 Task: Create a section Code Commanders and in the section, add a milestone Version Control Implementation in the project AgileJump
Action: Mouse moved to (236, 530)
Screenshot: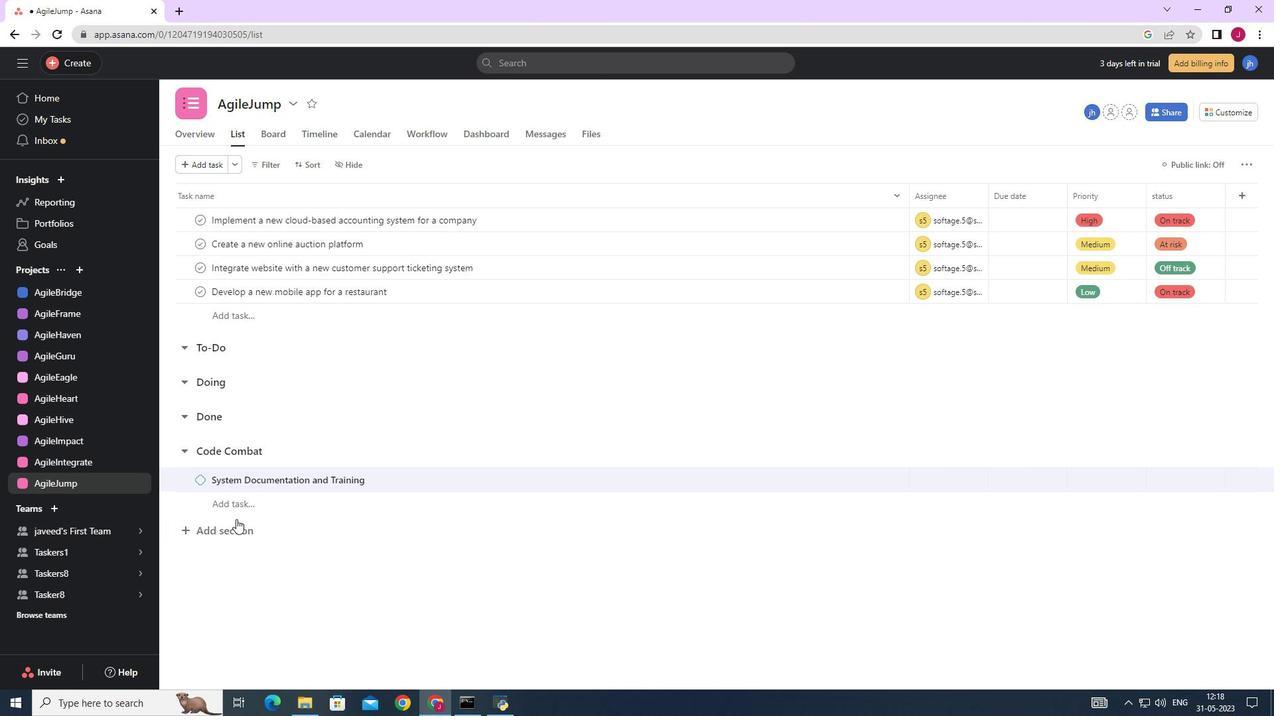 
Action: Mouse pressed left at (236, 530)
Screenshot: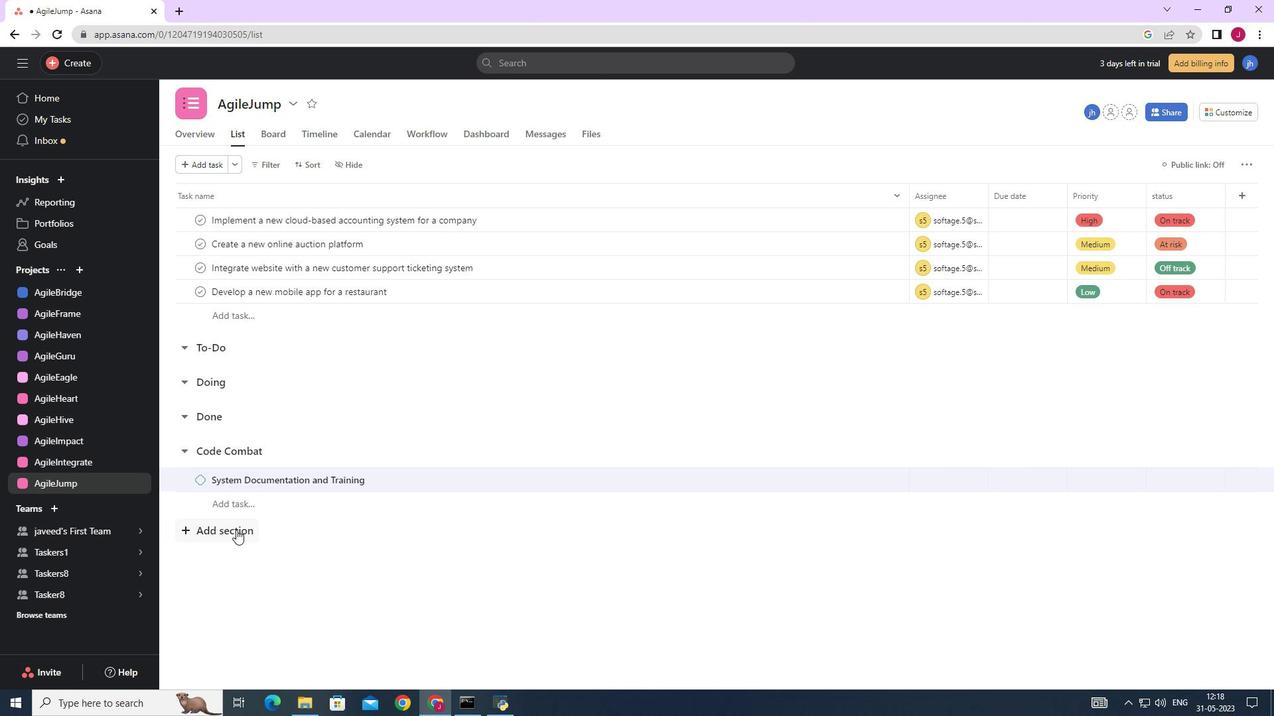 
Action: Mouse moved to (257, 526)
Screenshot: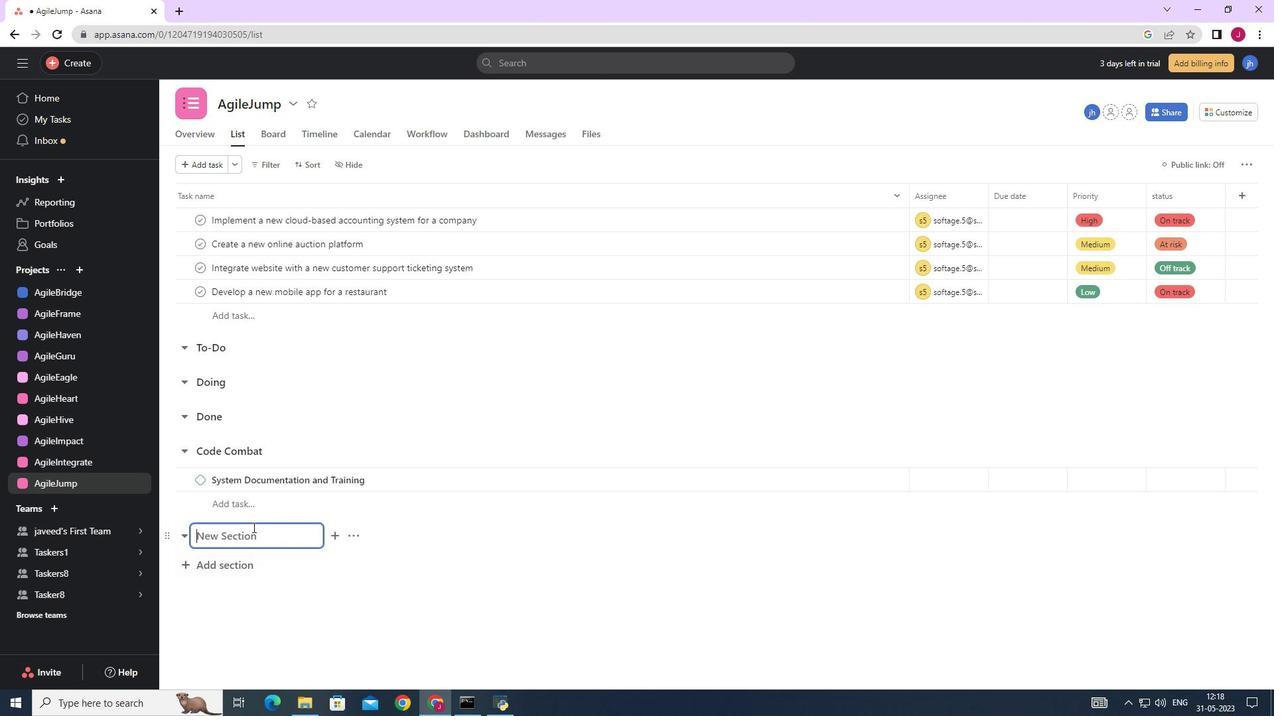 
Action: Key pressed <Key.caps_lock>C<Key.caps_lock>ode<Key.space><Key.caps_lock>C<Key.caps_lock>ommanders<Key.space><Key.enter>
Screenshot: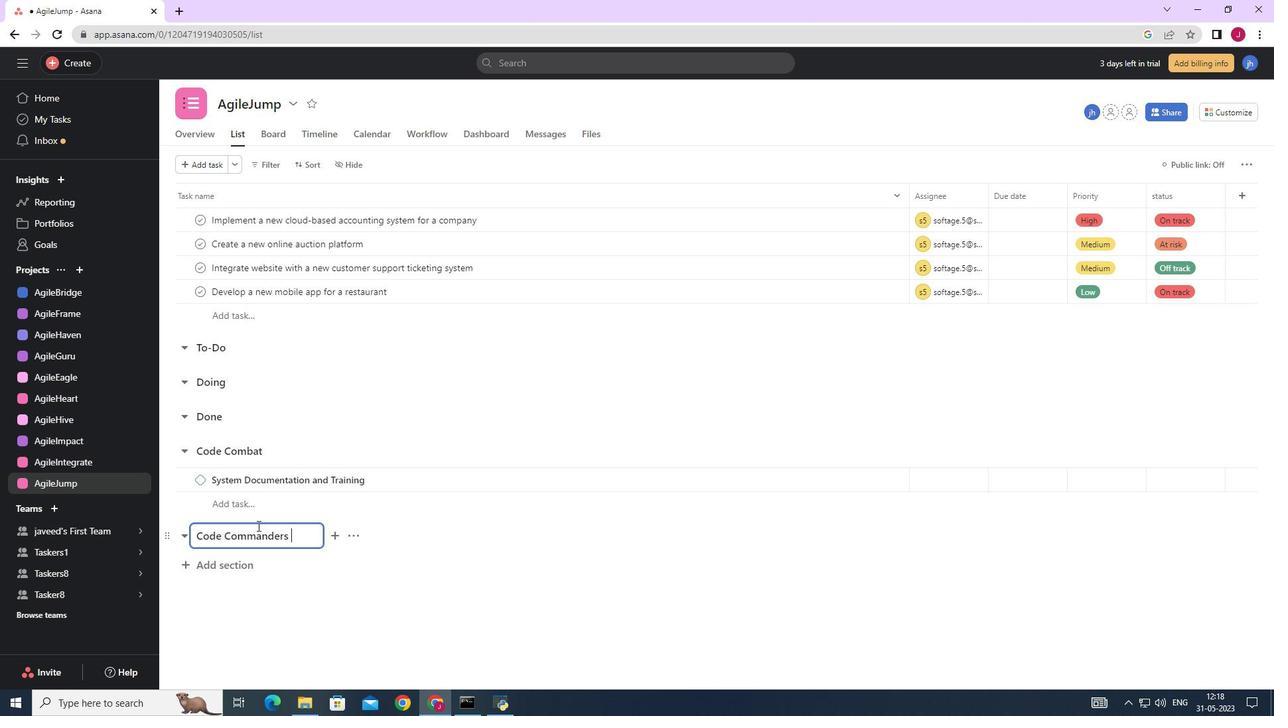 
Action: Mouse moved to (259, 526)
Screenshot: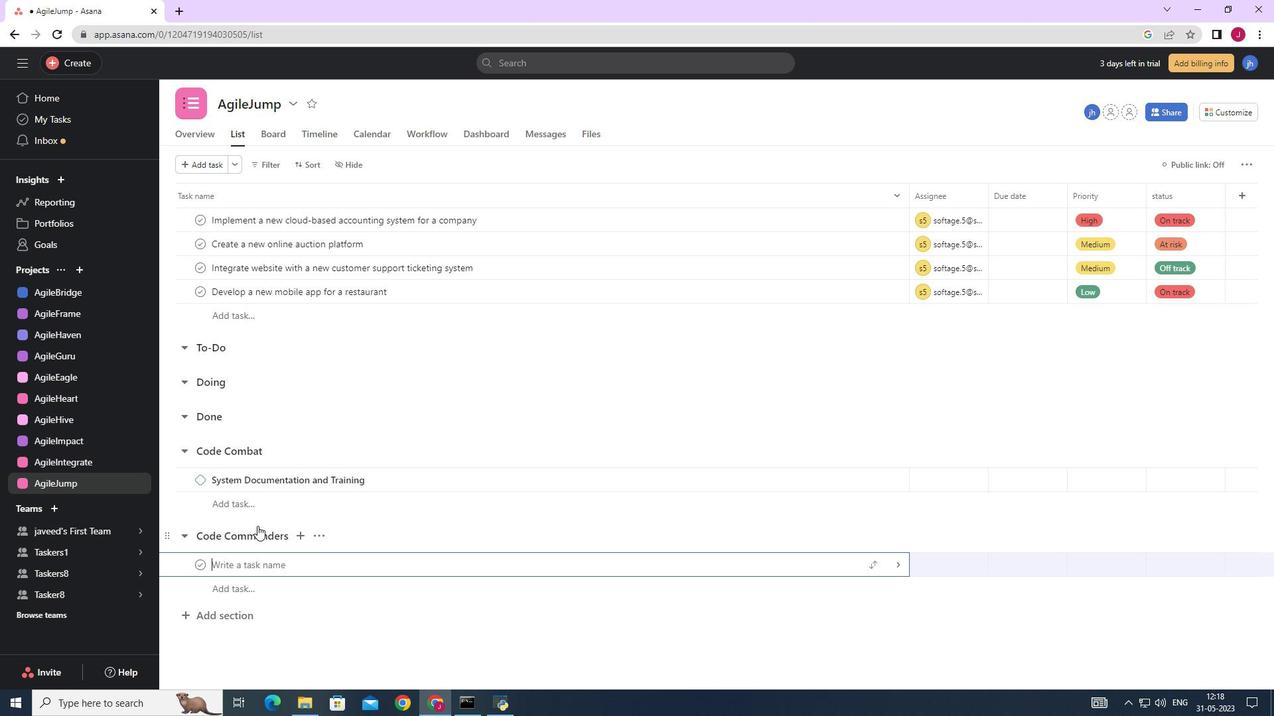 
Action: Key pressed <Key.caps_lock>V<Key.caps_lock>ersion<Key.space><Key.caps_lock>C<Key.caps_lock>ontrol<Key.space><Key.caps_lock>I<Key.caps_lock>mplementation
Screenshot: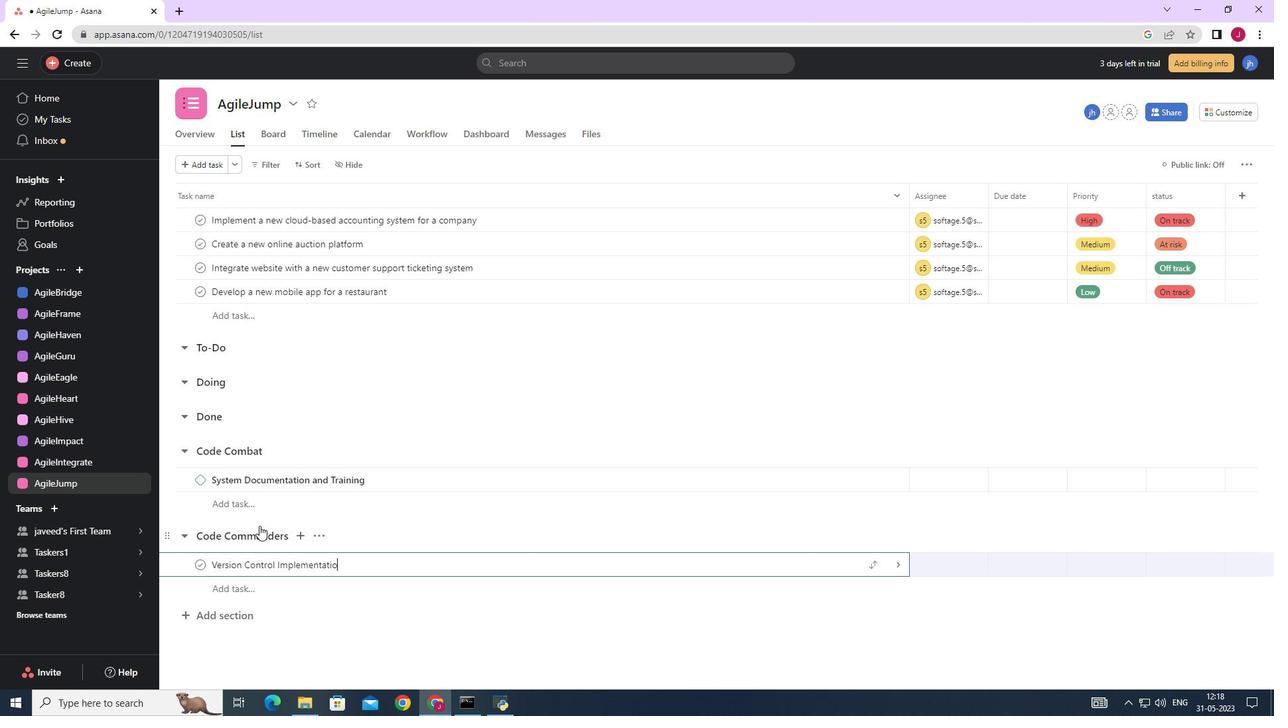 
Action: Mouse moved to (902, 566)
Screenshot: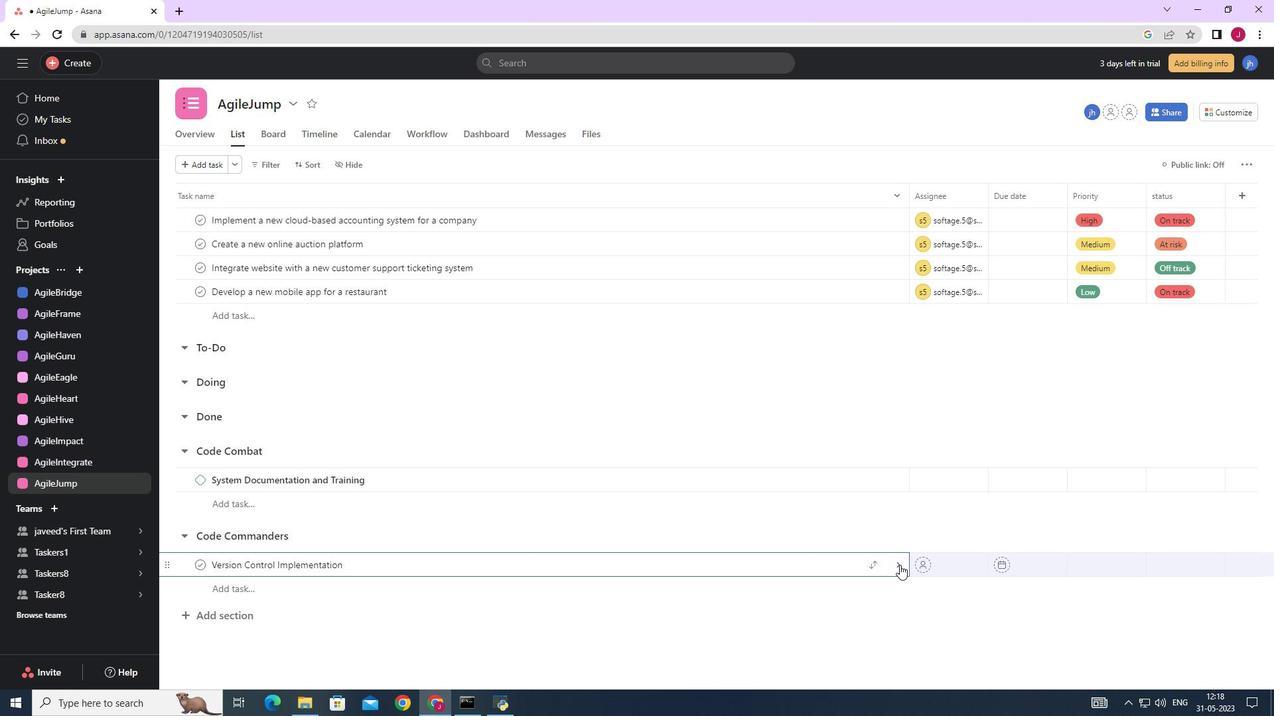 
Action: Mouse pressed left at (902, 566)
Screenshot: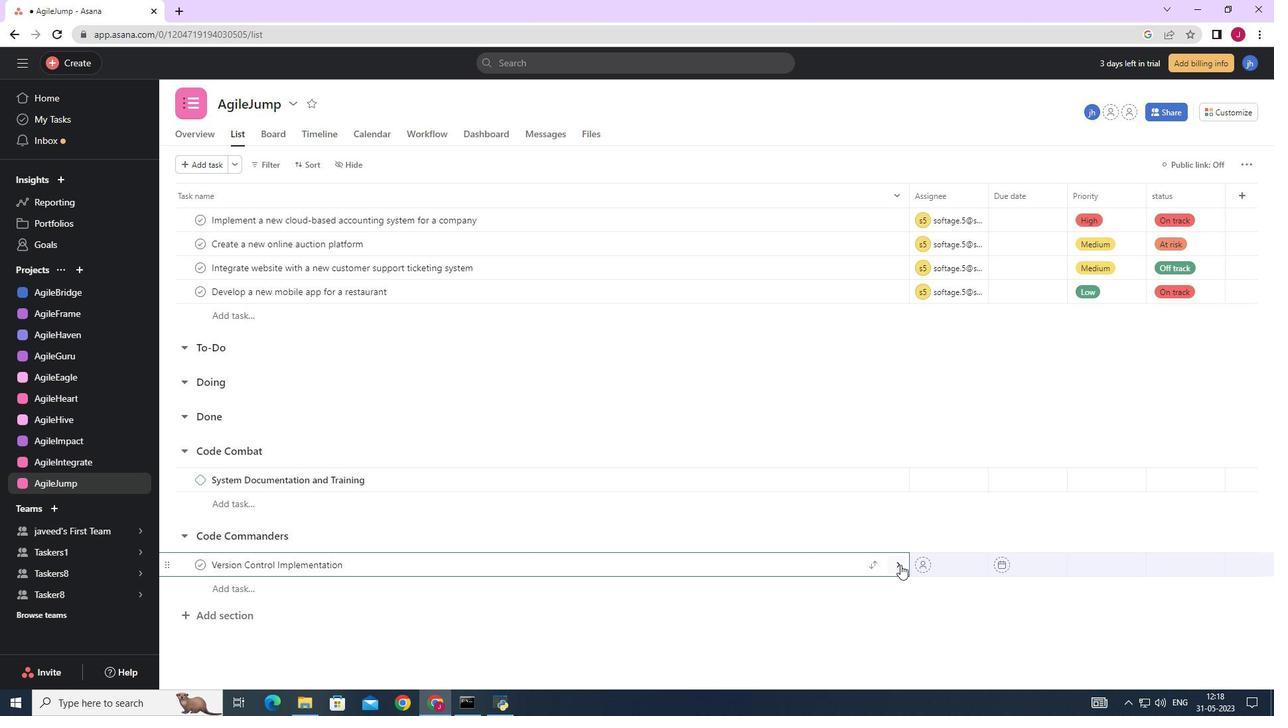 
Action: Mouse moved to (1226, 165)
Screenshot: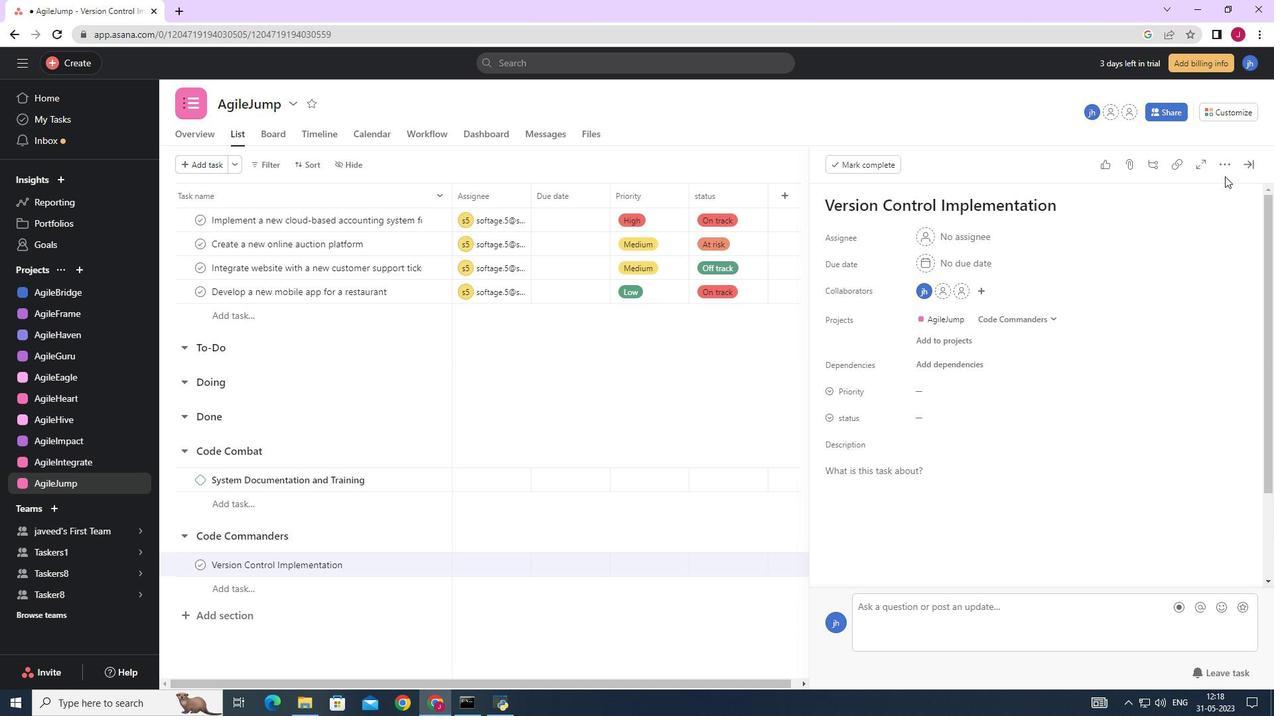 
Action: Mouse pressed left at (1226, 165)
Screenshot: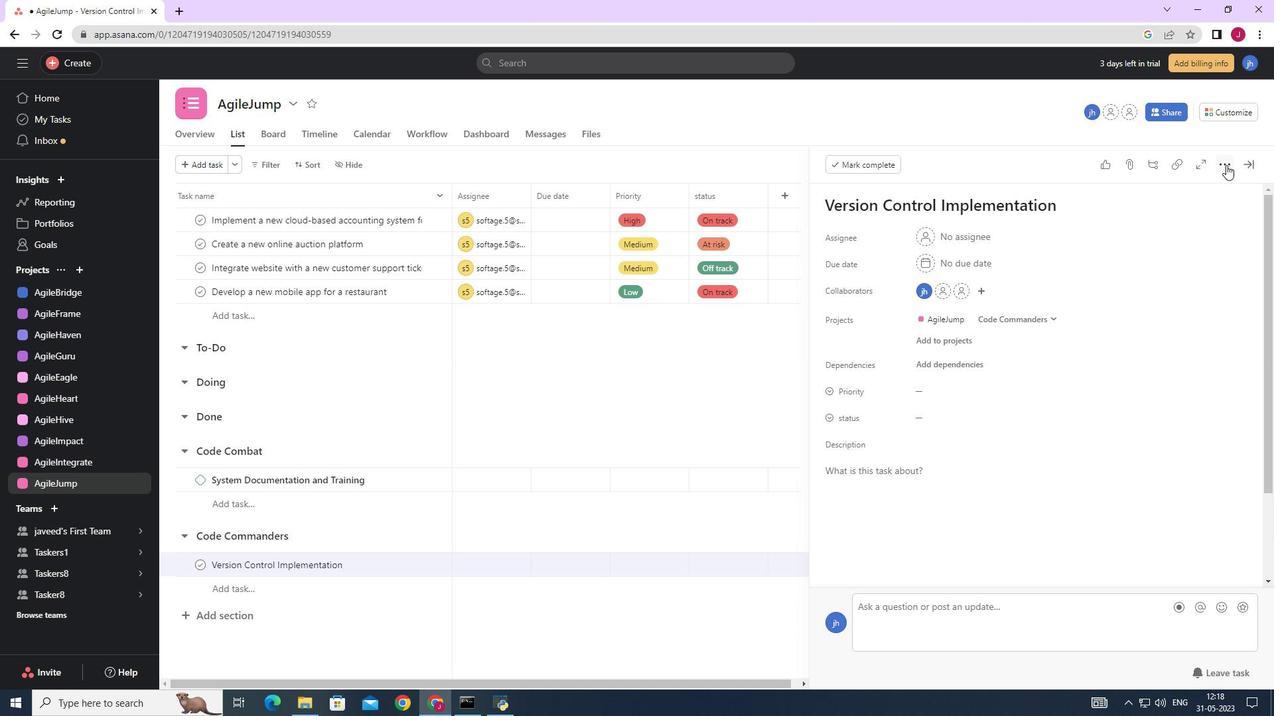 
Action: Mouse moved to (1130, 209)
Screenshot: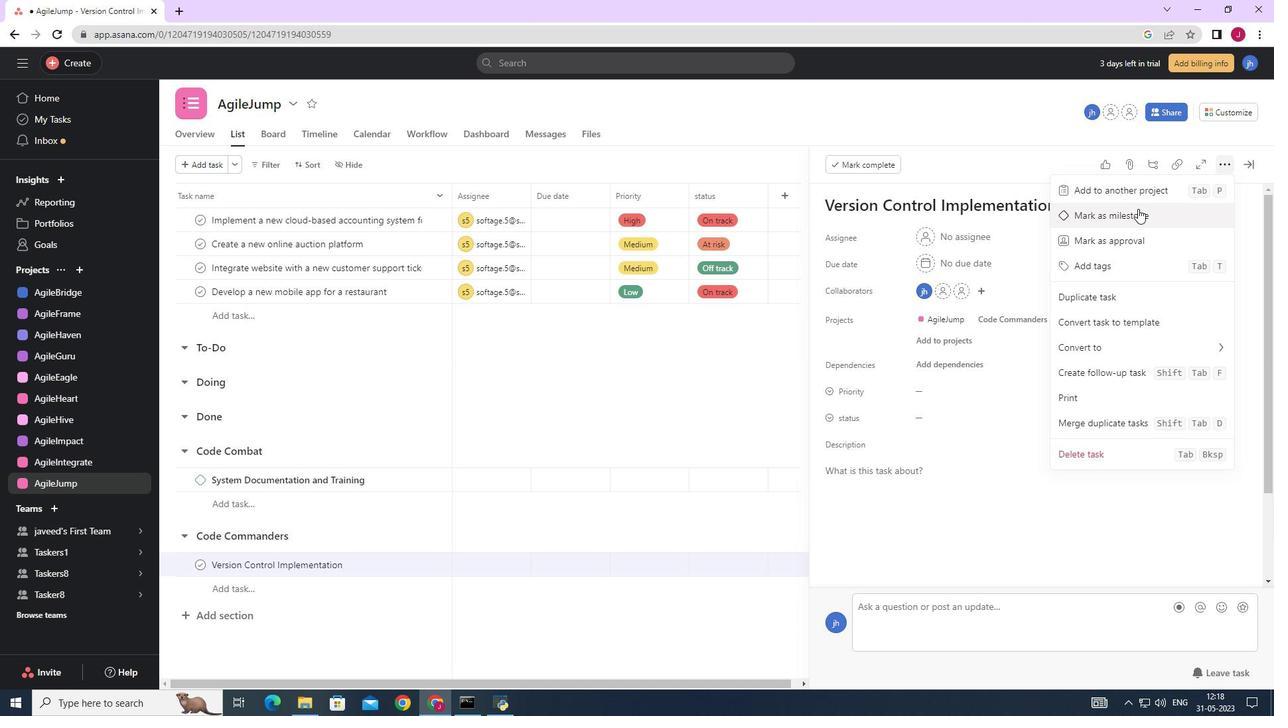 
Action: Mouse pressed left at (1130, 209)
Screenshot: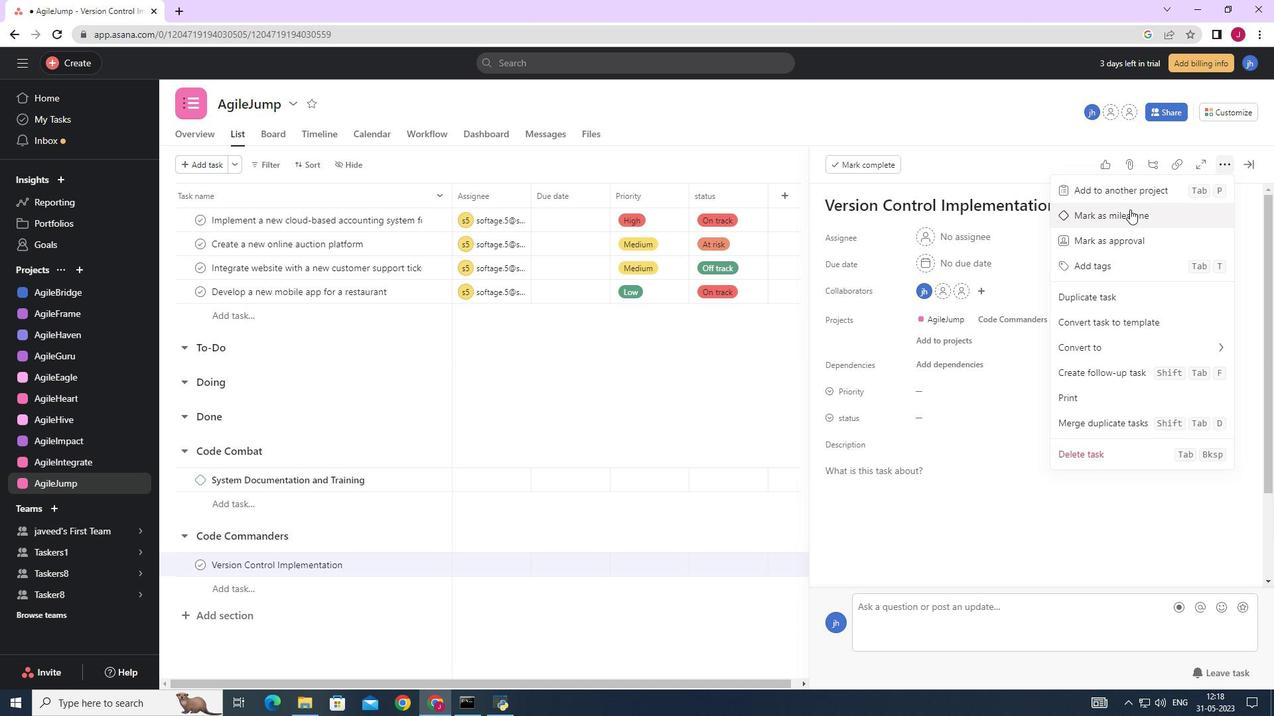 
Action: Mouse moved to (1240, 162)
Screenshot: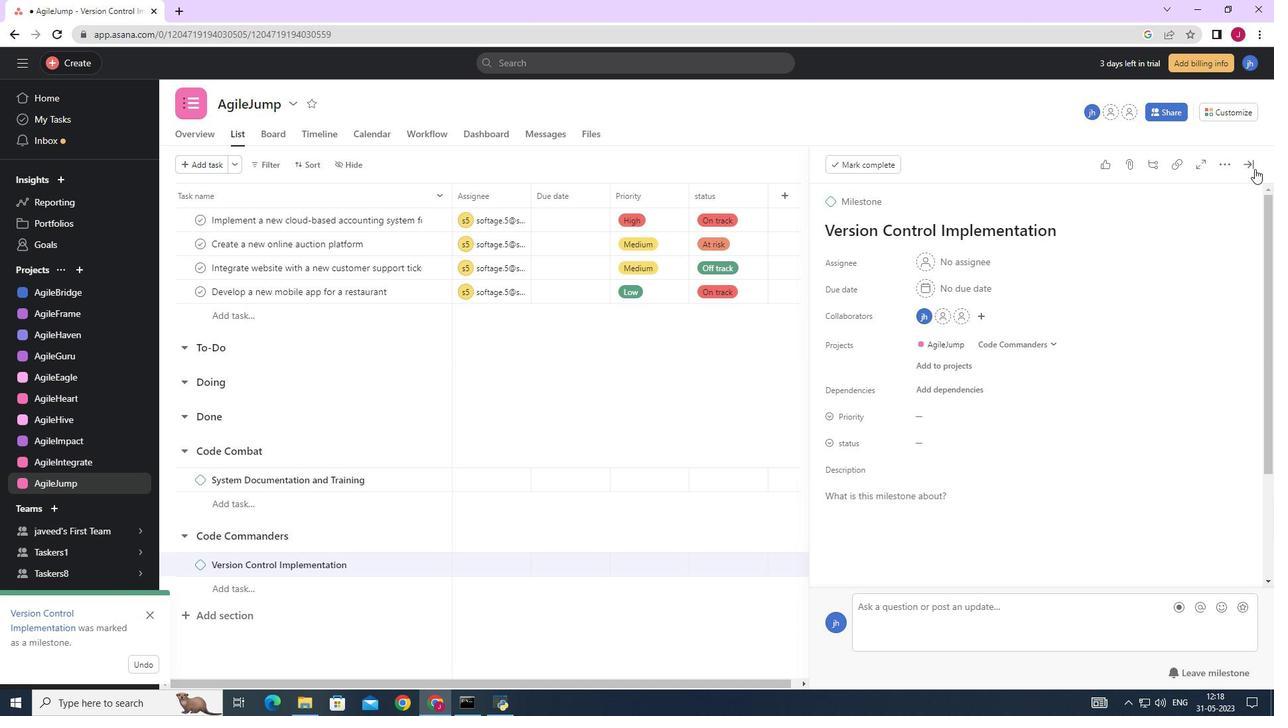 
Action: Mouse pressed left at (1240, 162)
Screenshot: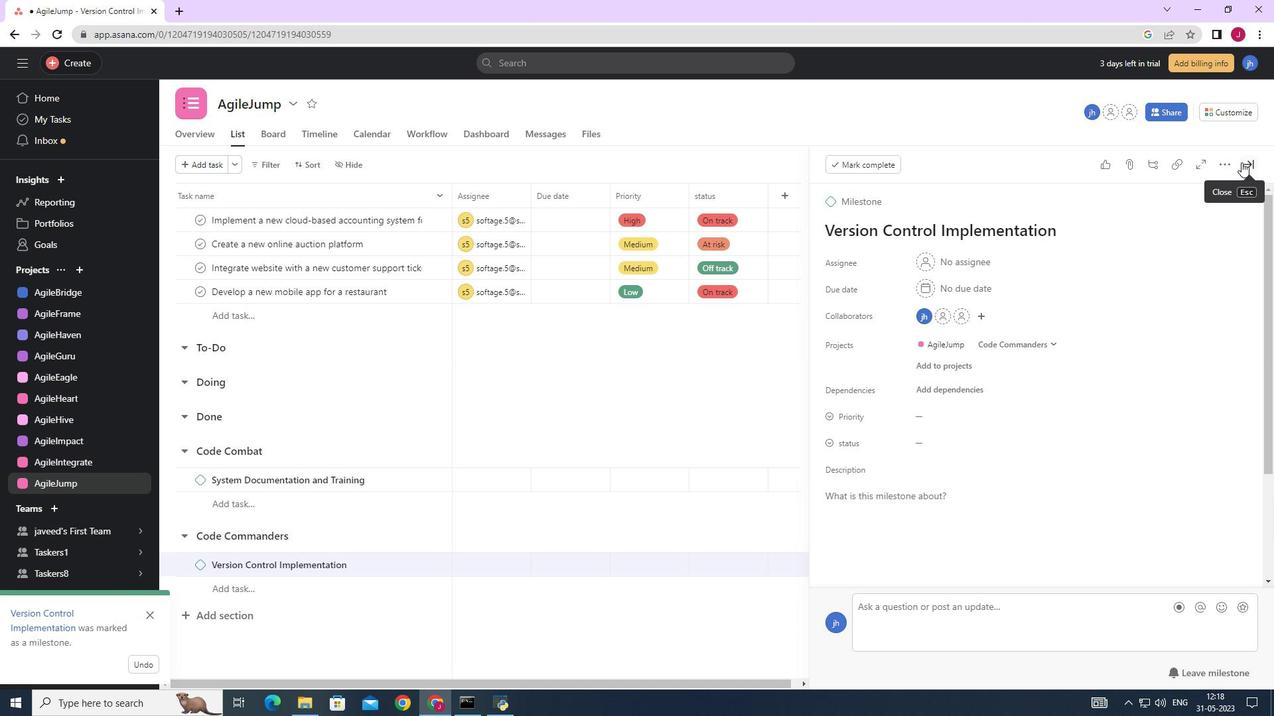 
Action: Mouse moved to (1194, 183)
Screenshot: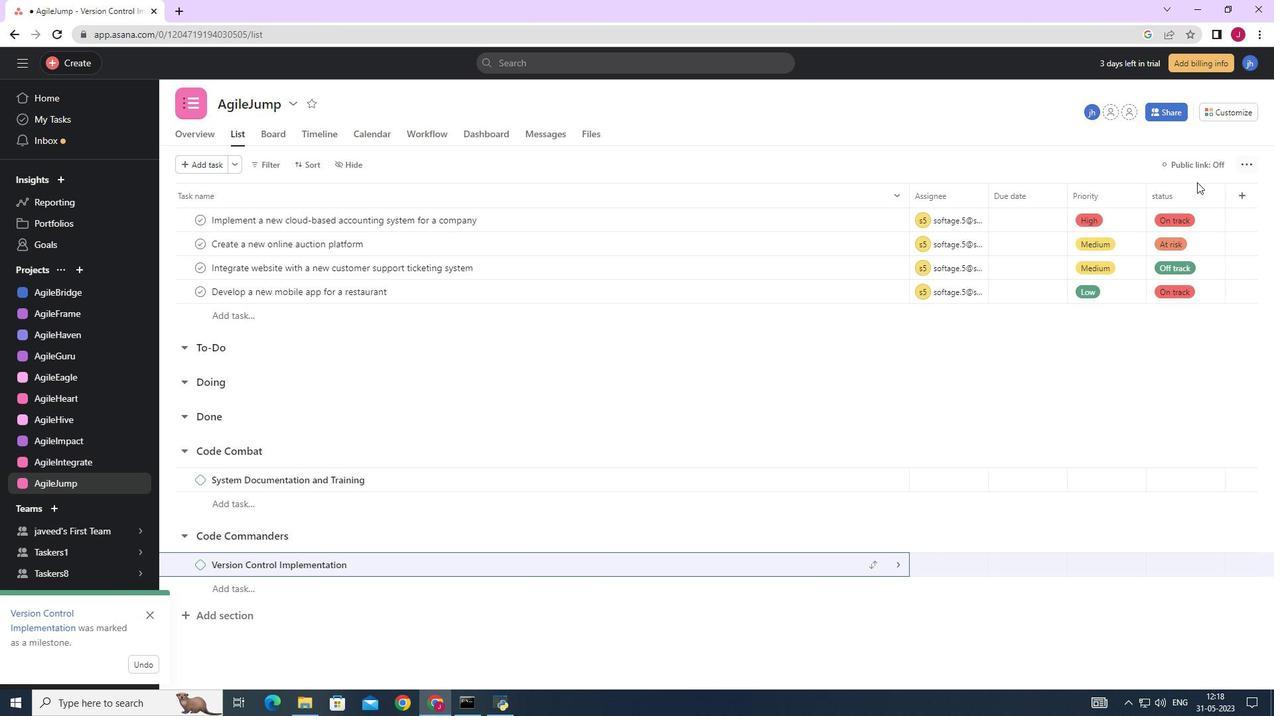 
